 Task: Add Solaray Liver Blend Sp-13 to the cart.
Action: Mouse moved to (301, 142)
Screenshot: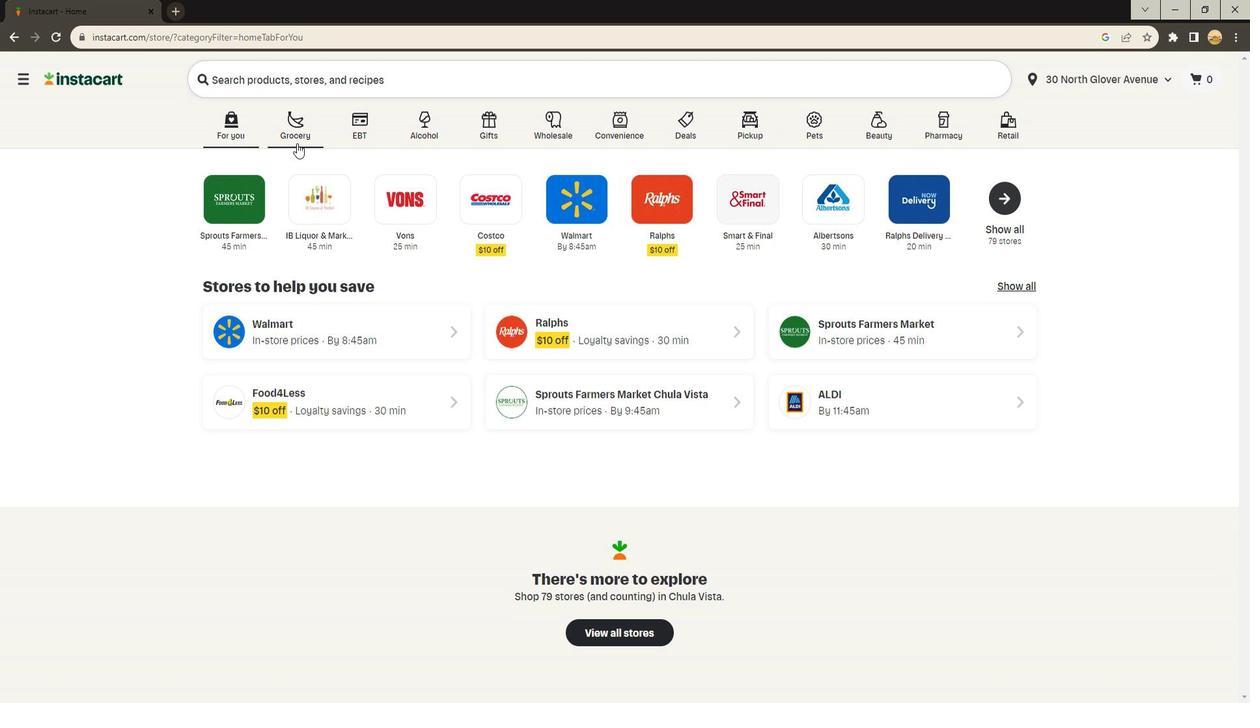 
Action: Mouse pressed left at (301, 142)
Screenshot: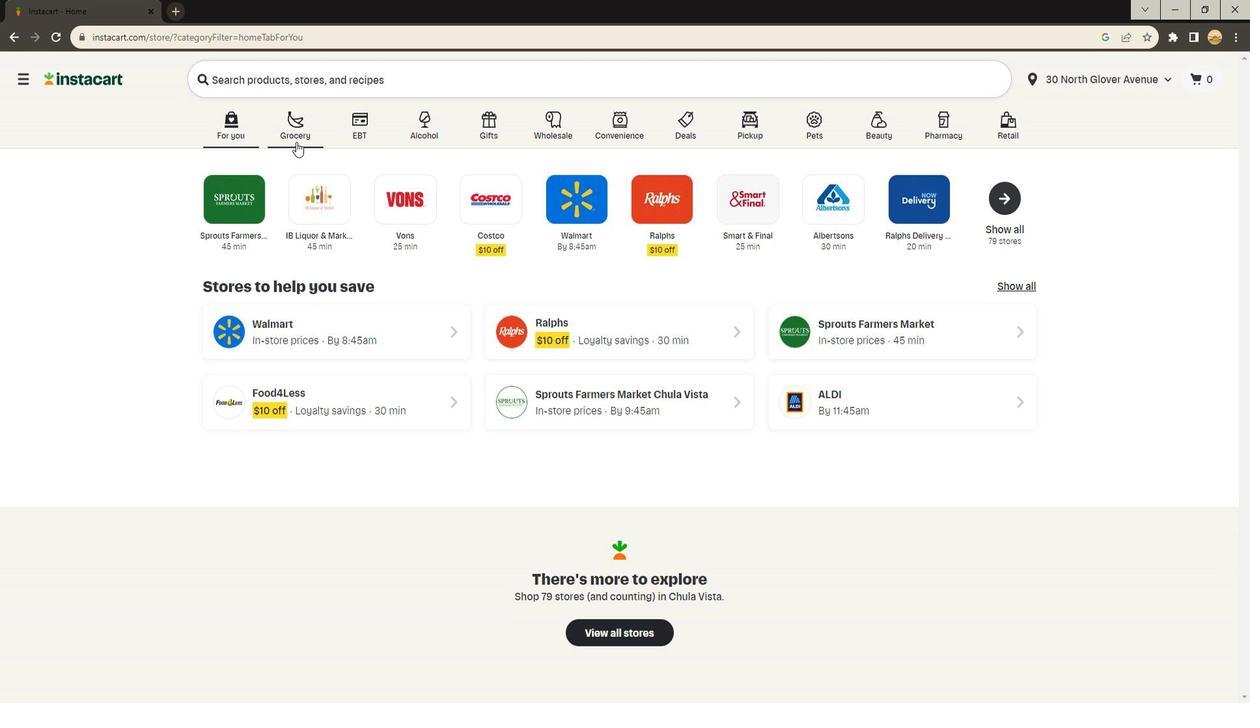 
Action: Mouse moved to (302, 364)
Screenshot: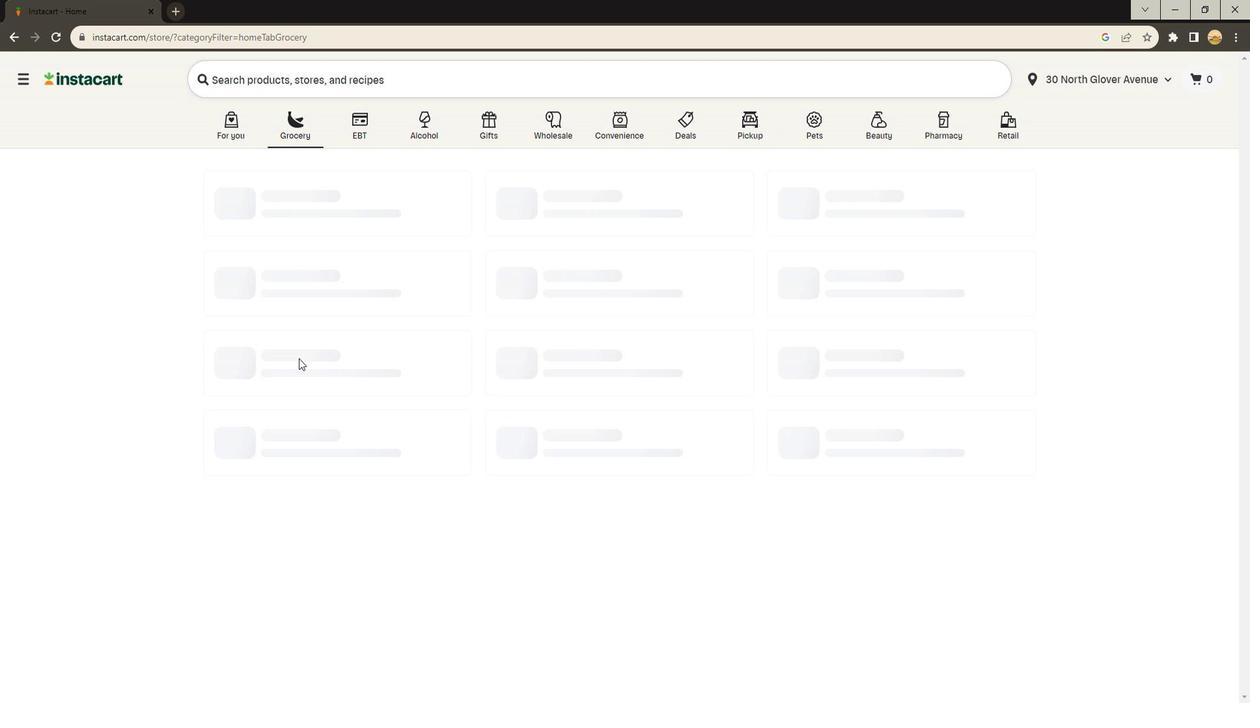 
Action: Mouse pressed left at (302, 364)
Screenshot: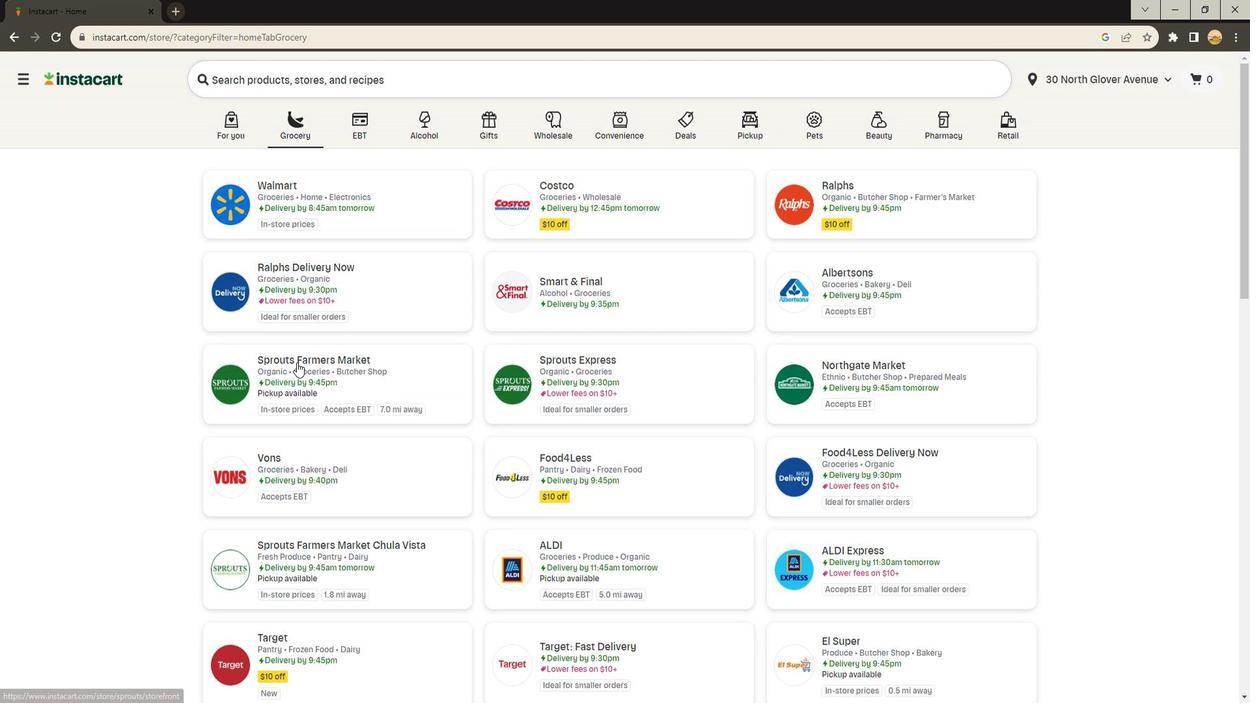 
Action: Mouse moved to (257, 355)
Screenshot: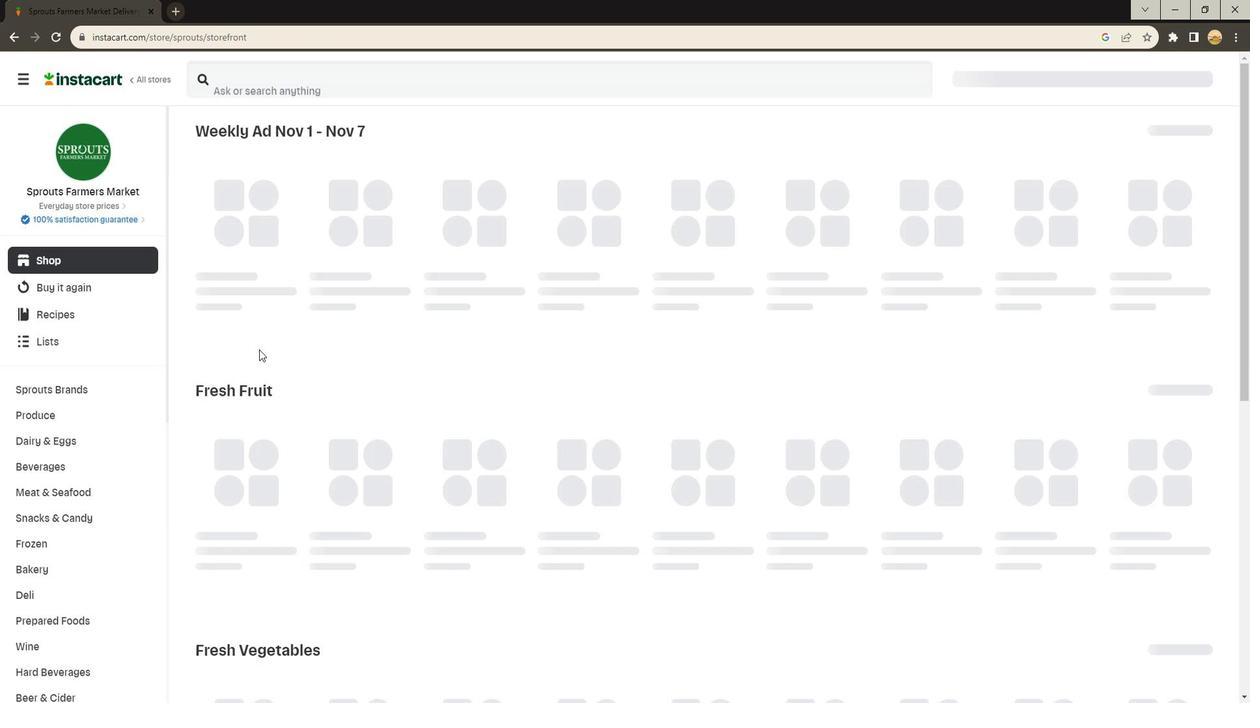 
Action: Mouse scrolled (257, 354) with delta (0, 0)
Screenshot: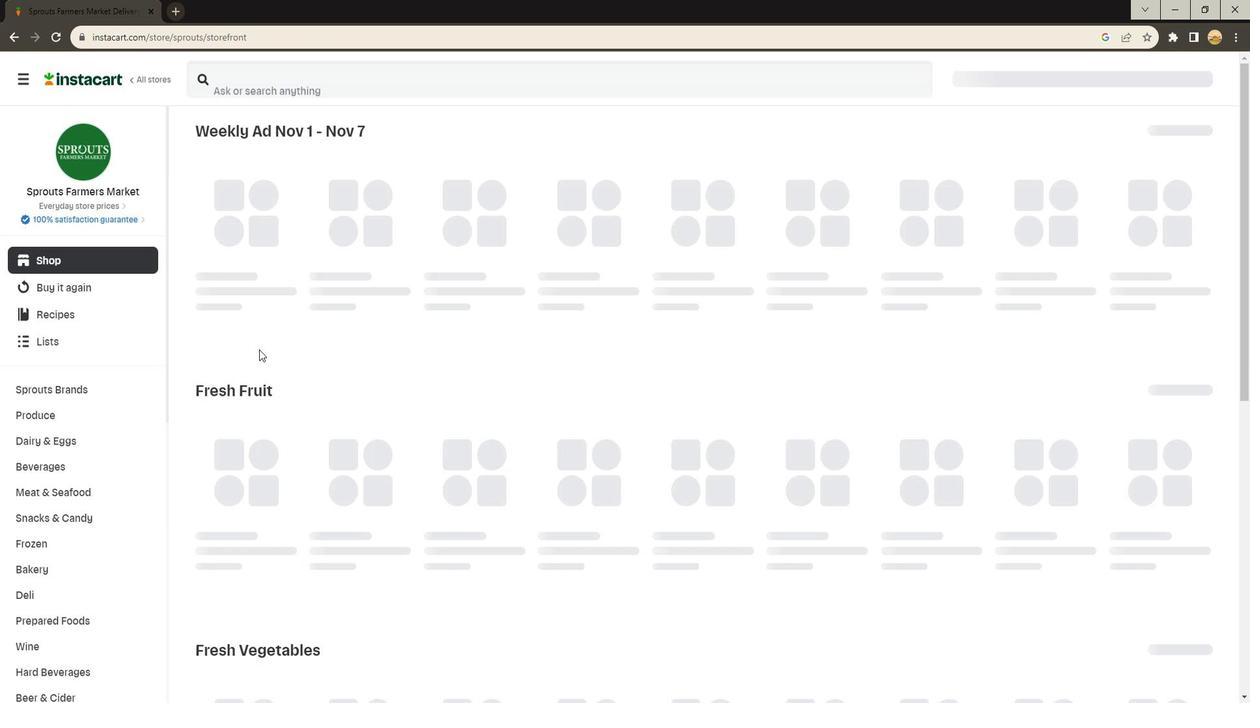 
Action: Mouse moved to (89, 394)
Screenshot: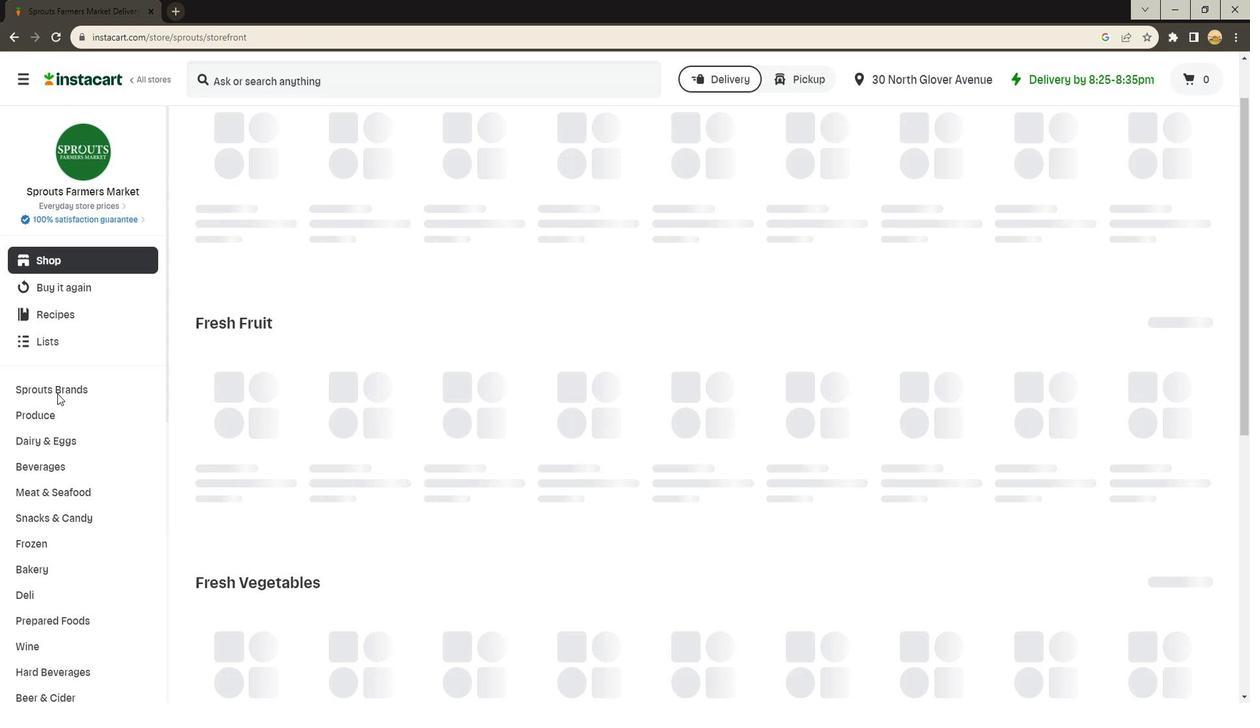 
Action: Mouse scrolled (89, 393) with delta (0, 0)
Screenshot: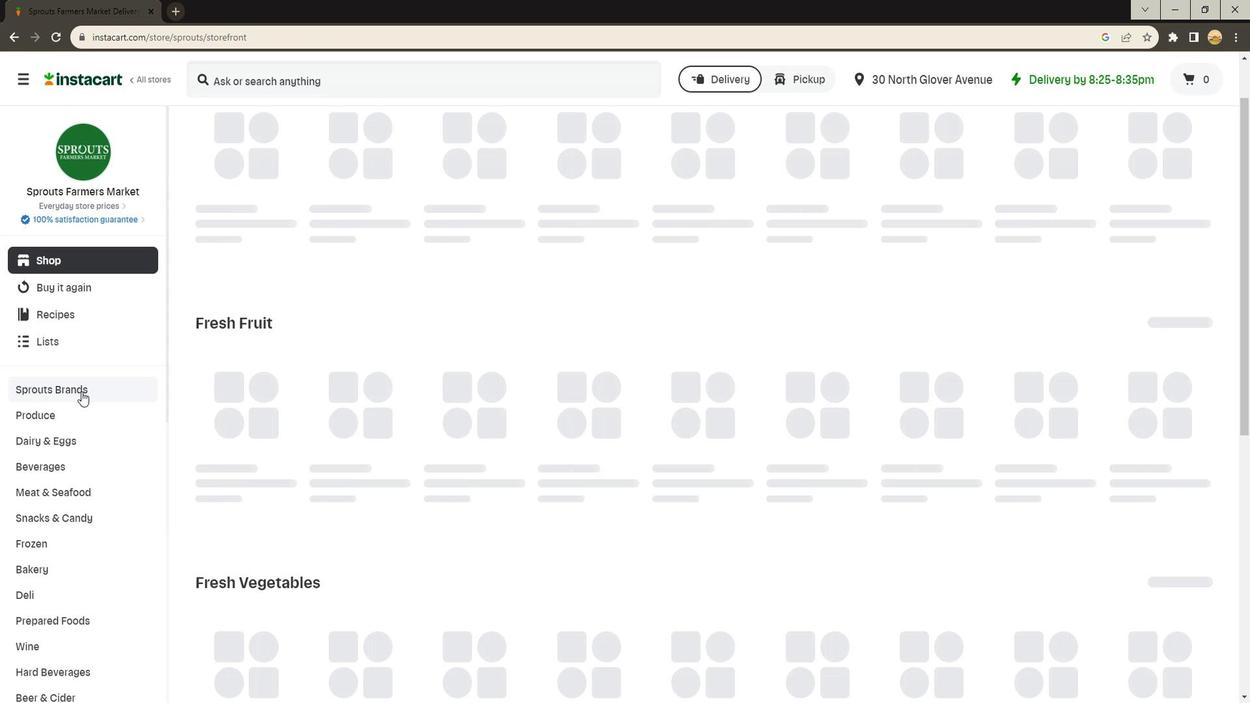
Action: Mouse scrolled (89, 393) with delta (0, 0)
Screenshot: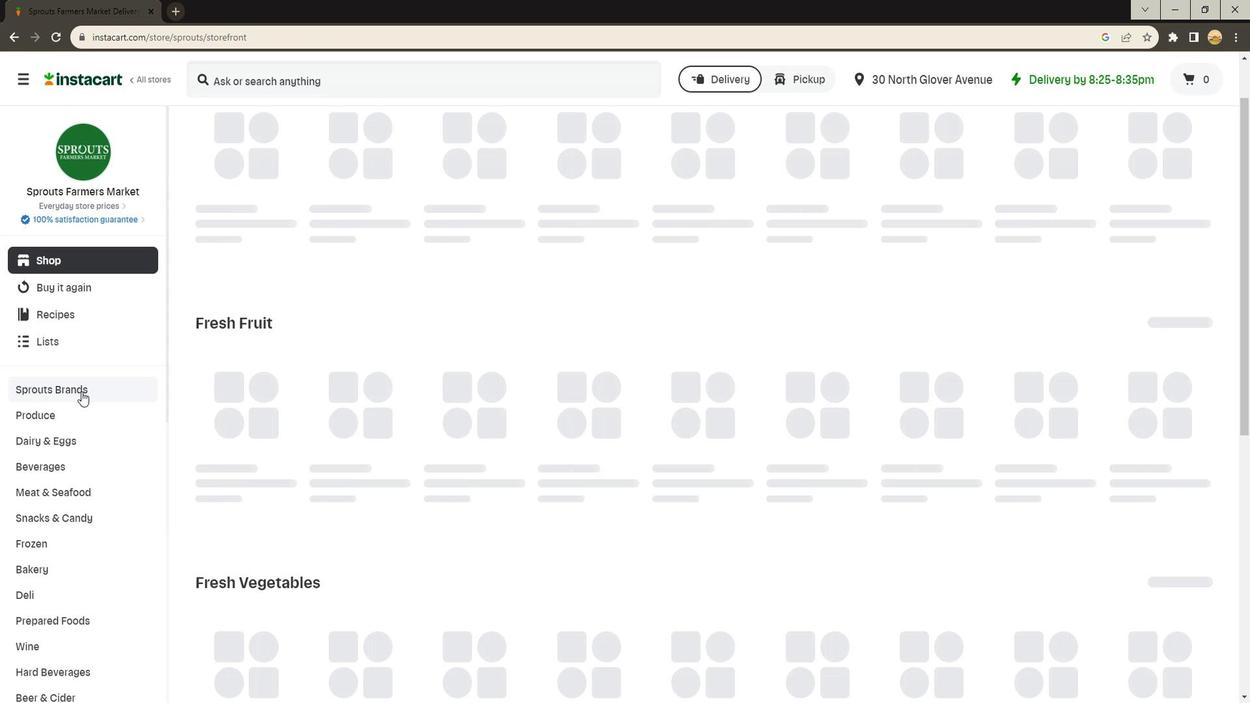 
Action: Mouse scrolled (89, 393) with delta (0, 0)
Screenshot: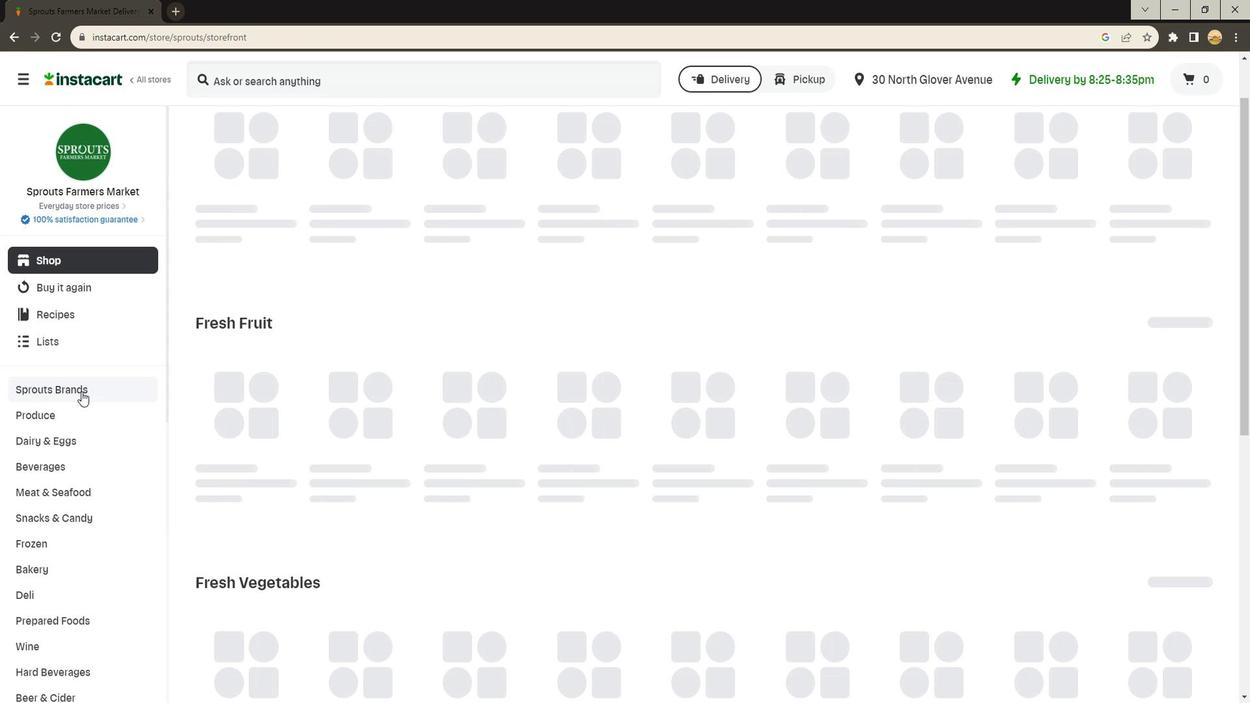 
Action: Mouse scrolled (89, 393) with delta (0, 0)
Screenshot: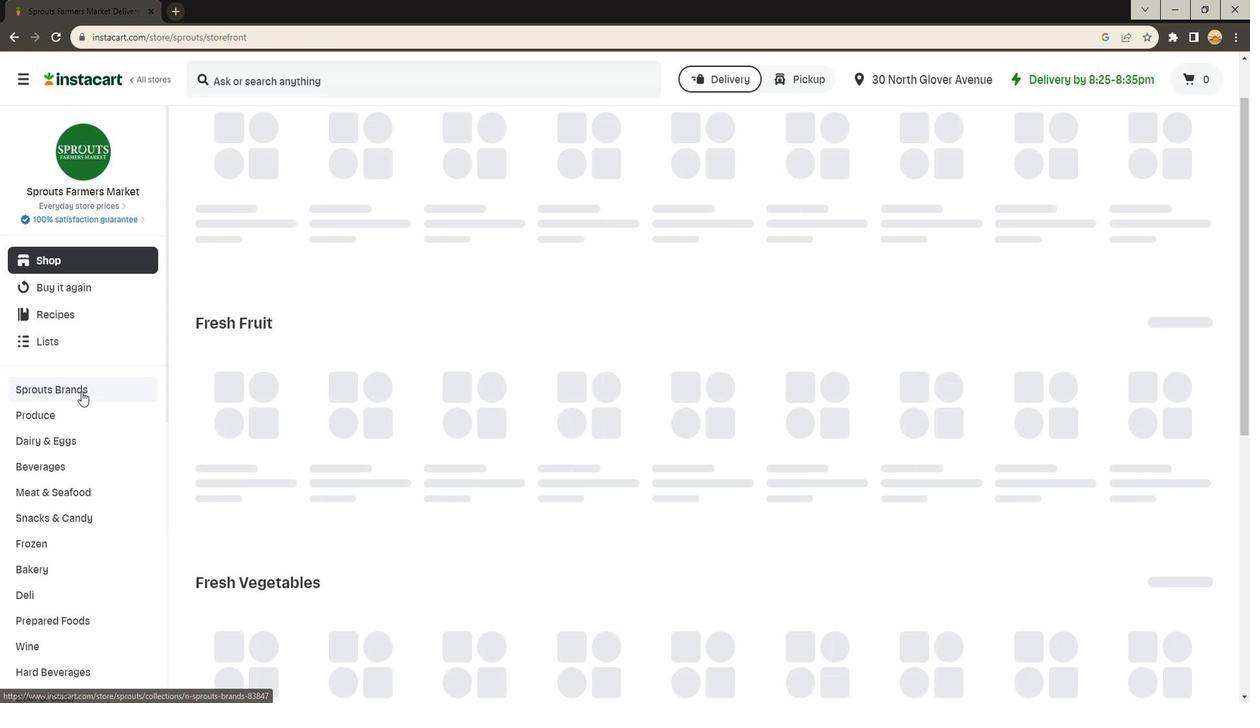 
Action: Mouse scrolled (89, 393) with delta (0, 0)
Screenshot: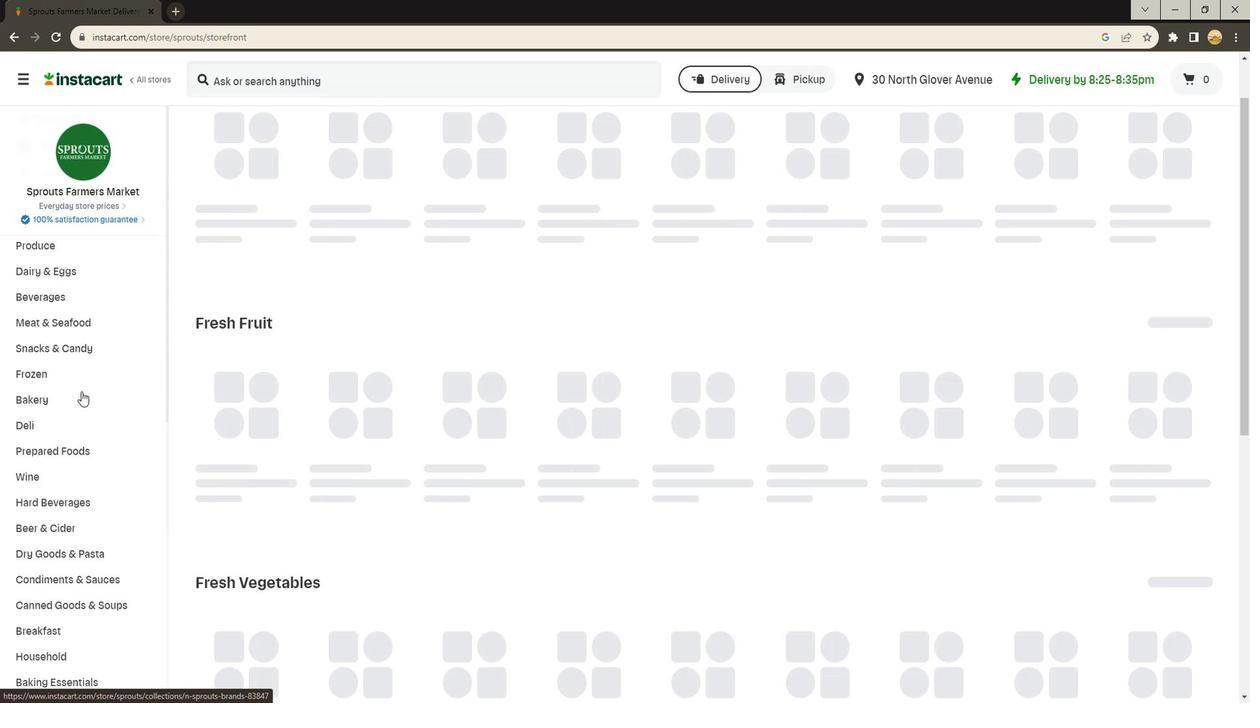 
Action: Mouse scrolled (89, 393) with delta (0, 0)
Screenshot: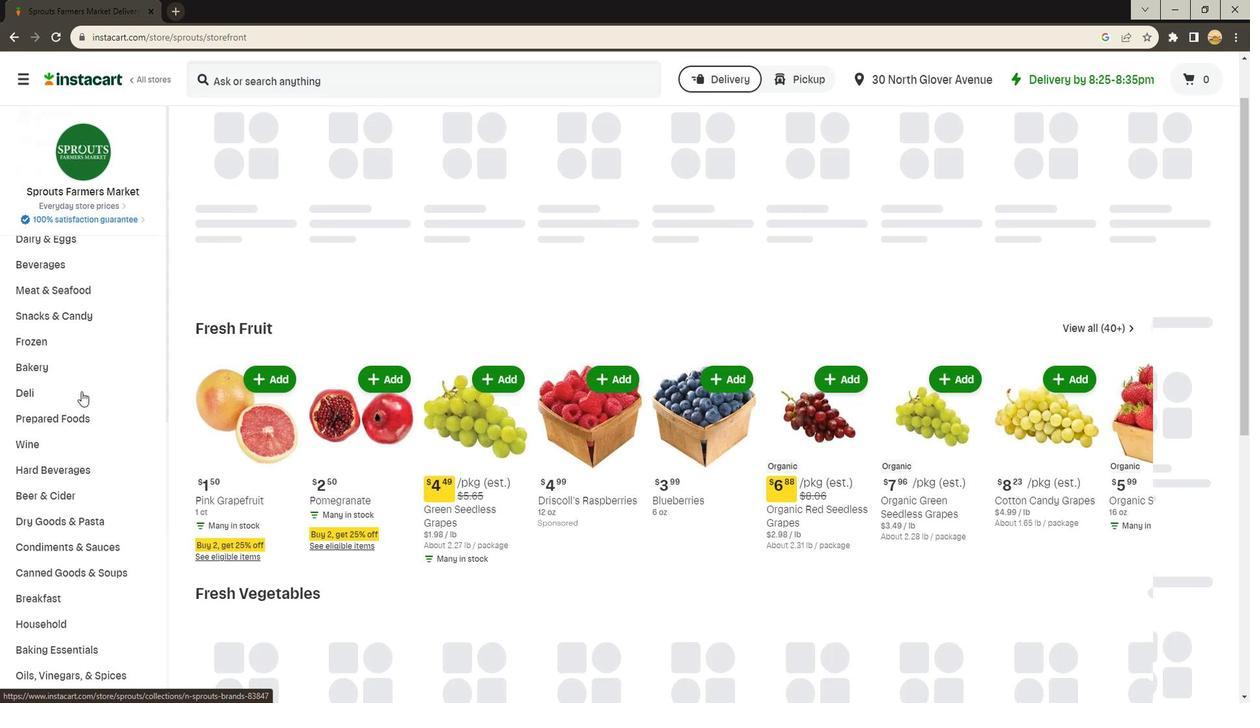 
Action: Mouse scrolled (89, 393) with delta (0, 0)
Screenshot: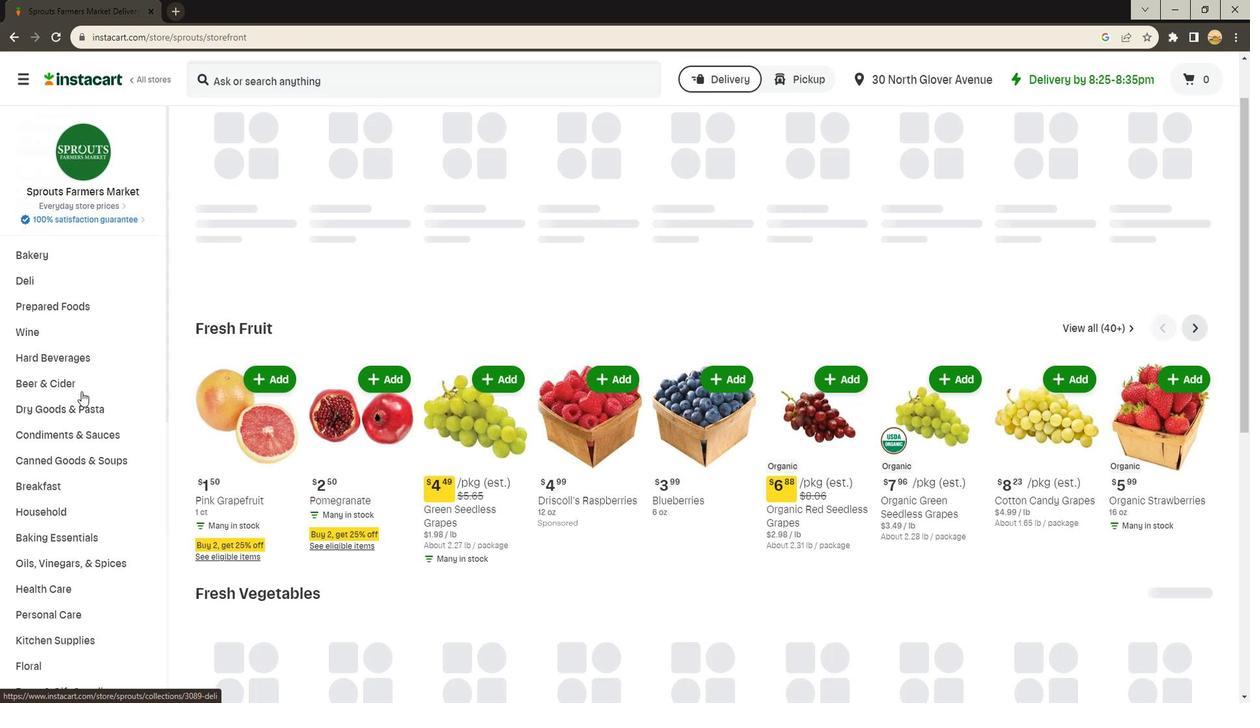 
Action: Mouse moved to (59, 438)
Screenshot: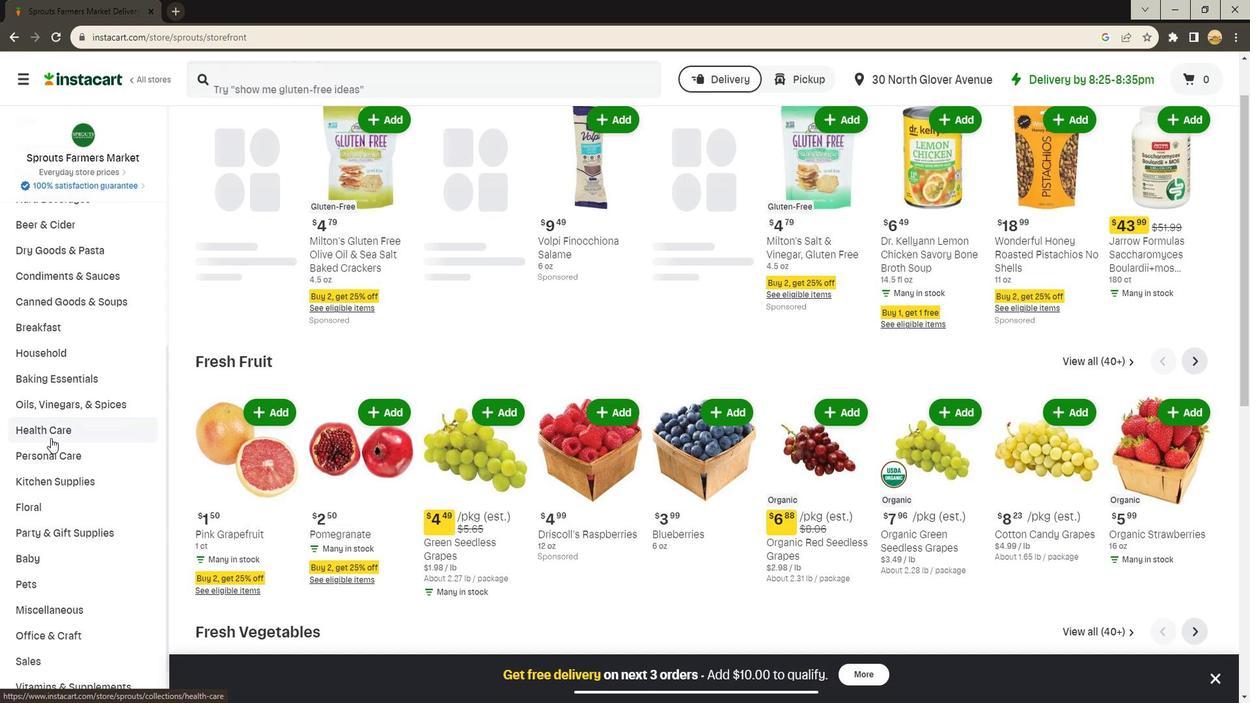 
Action: Mouse pressed left at (59, 438)
Screenshot: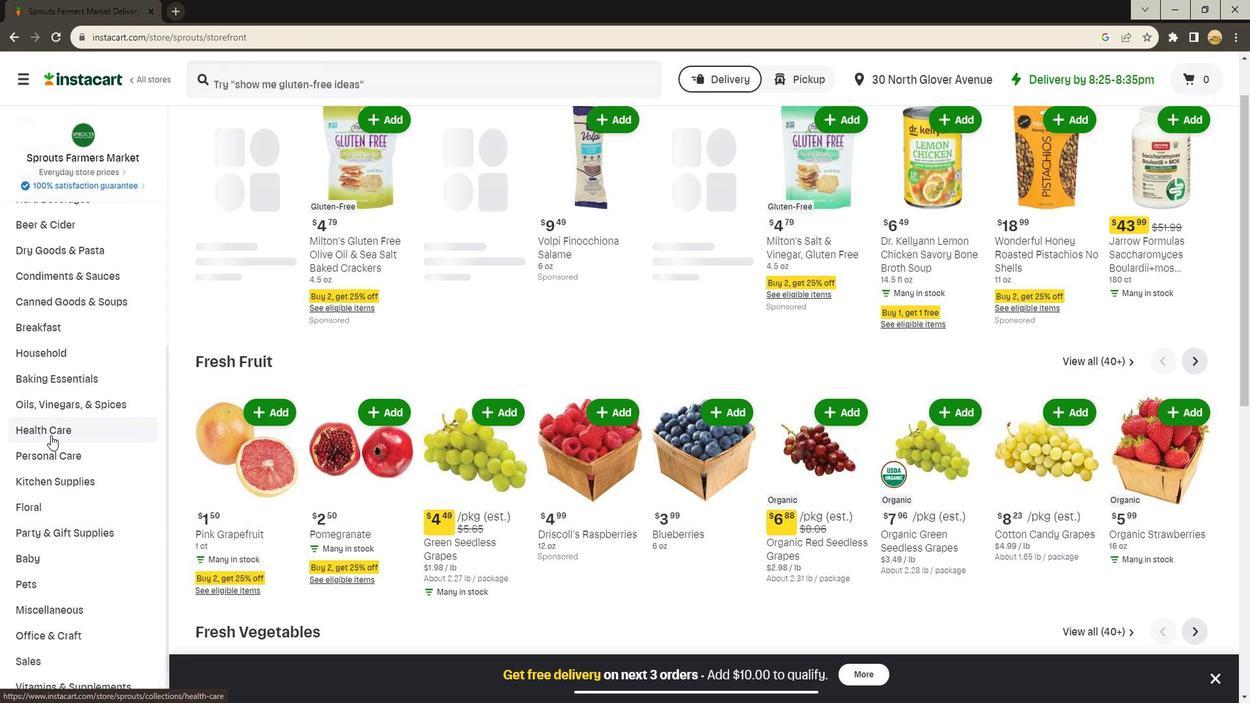 
Action: Mouse moved to (573, 166)
Screenshot: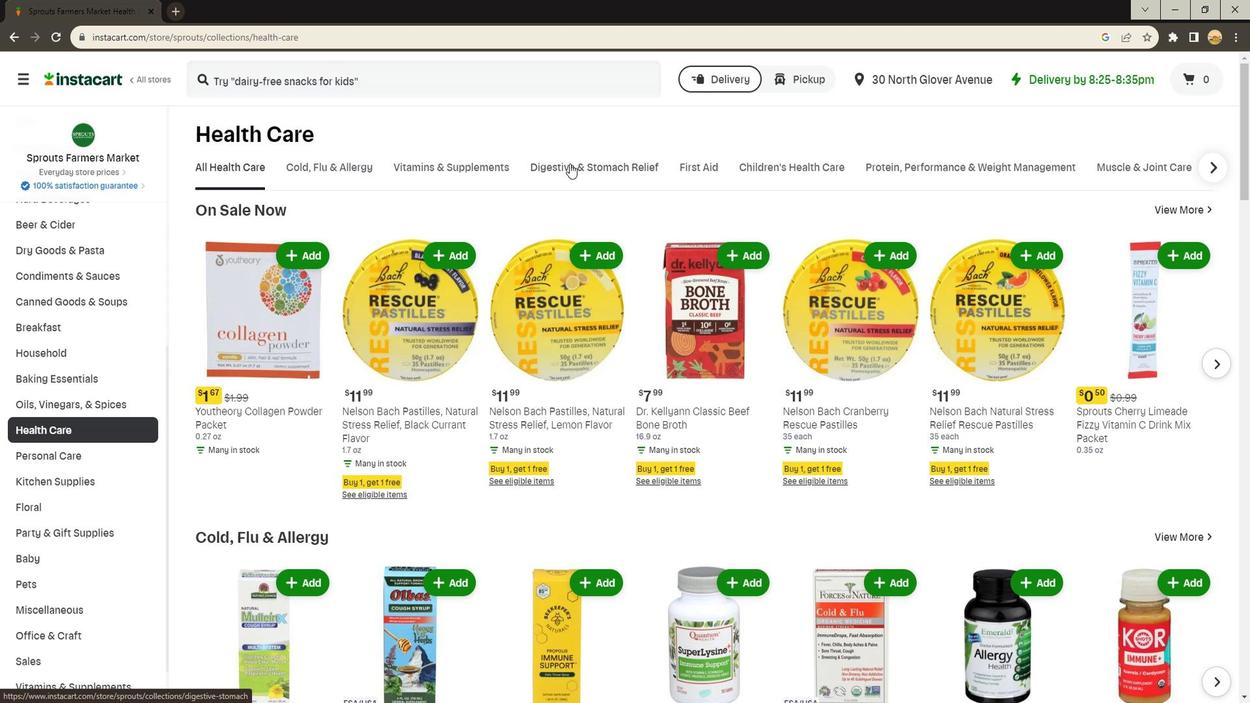 
Action: Mouse pressed left at (573, 166)
Screenshot: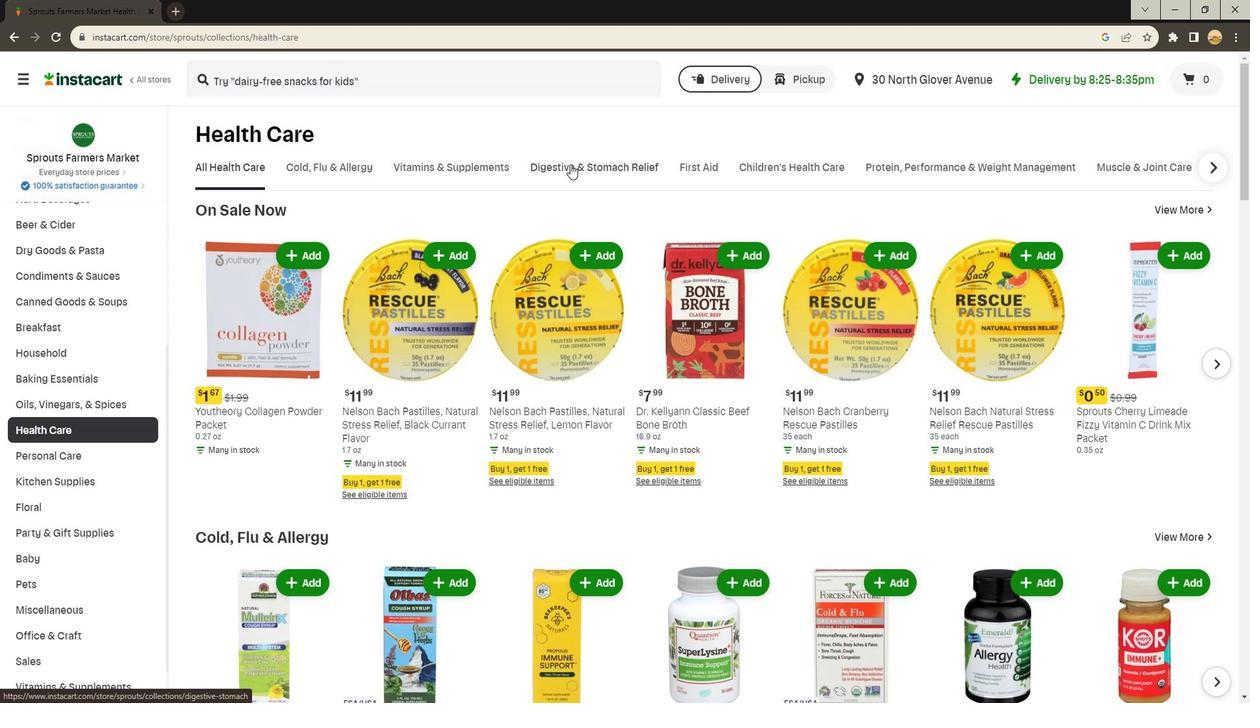 
Action: Mouse moved to (1015, 225)
Screenshot: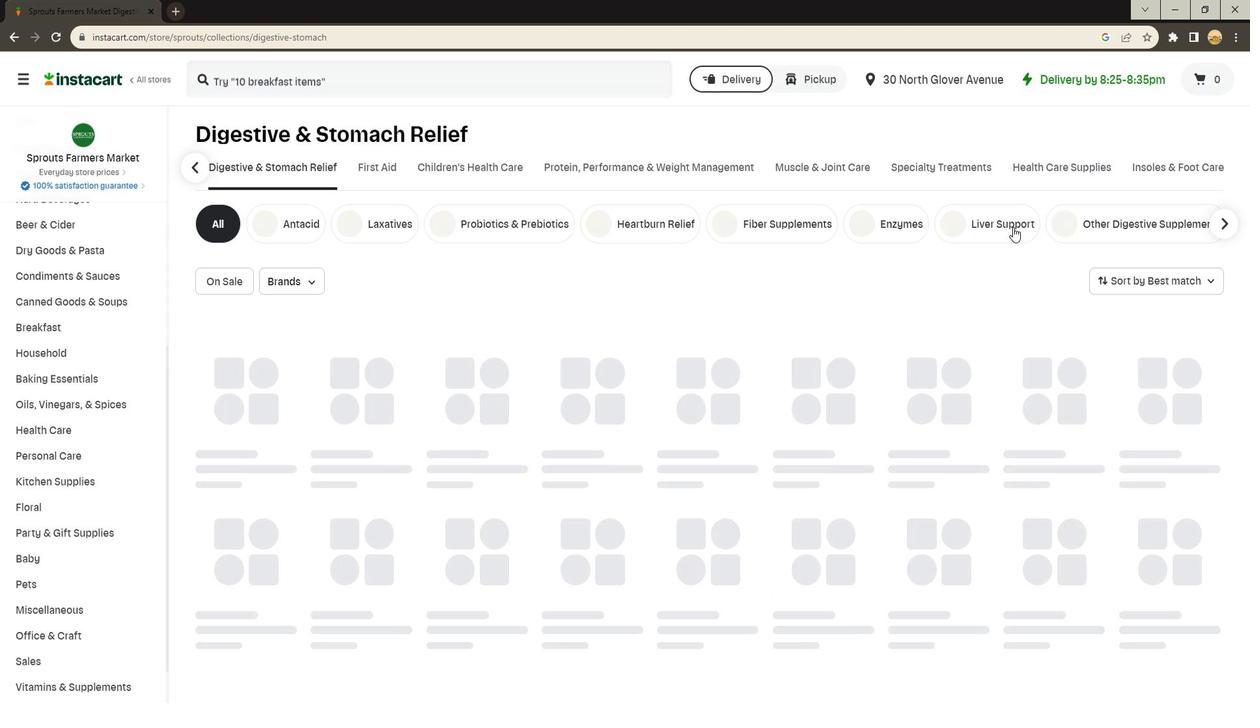 
Action: Mouse pressed left at (1015, 225)
Screenshot: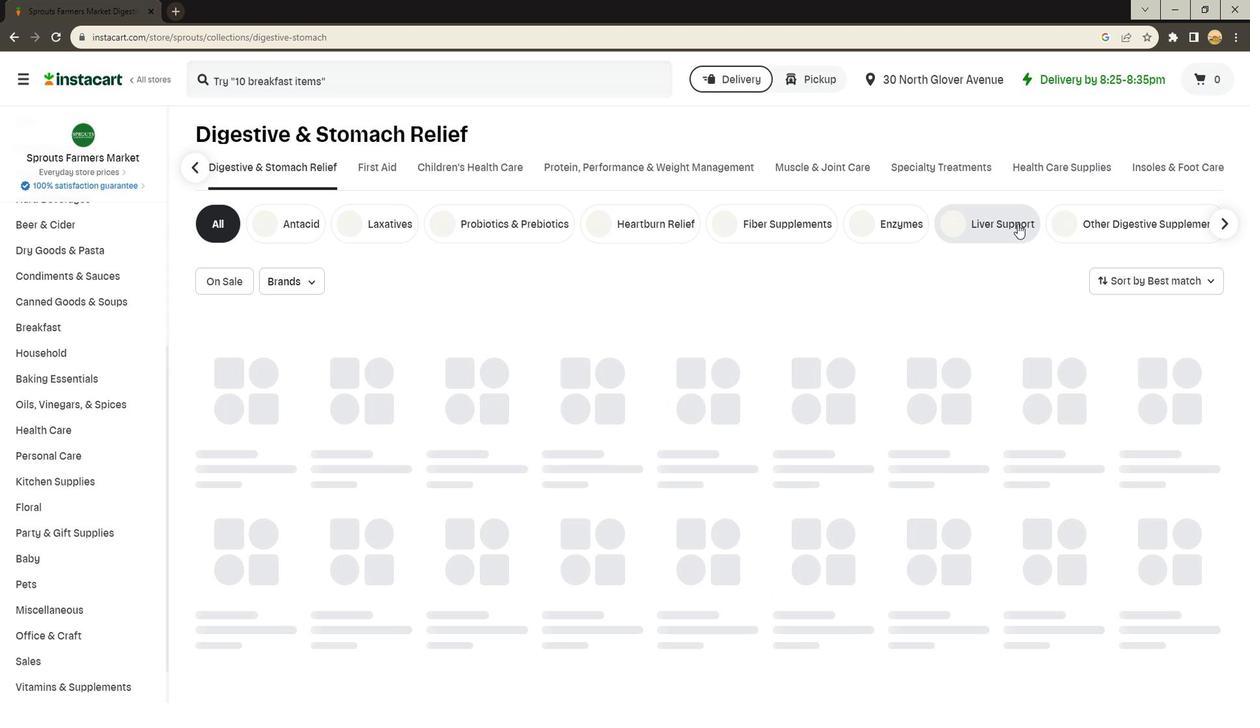 
Action: Mouse moved to (464, 87)
Screenshot: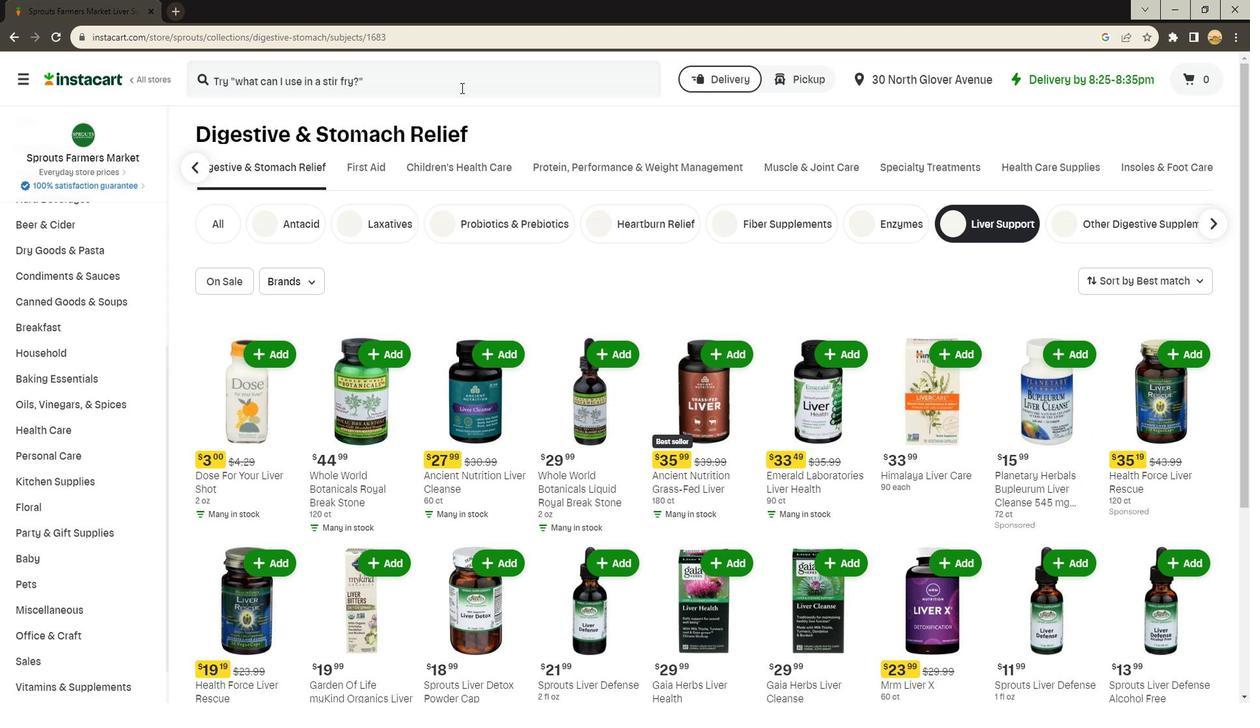 
Action: Mouse pressed left at (464, 87)
Screenshot: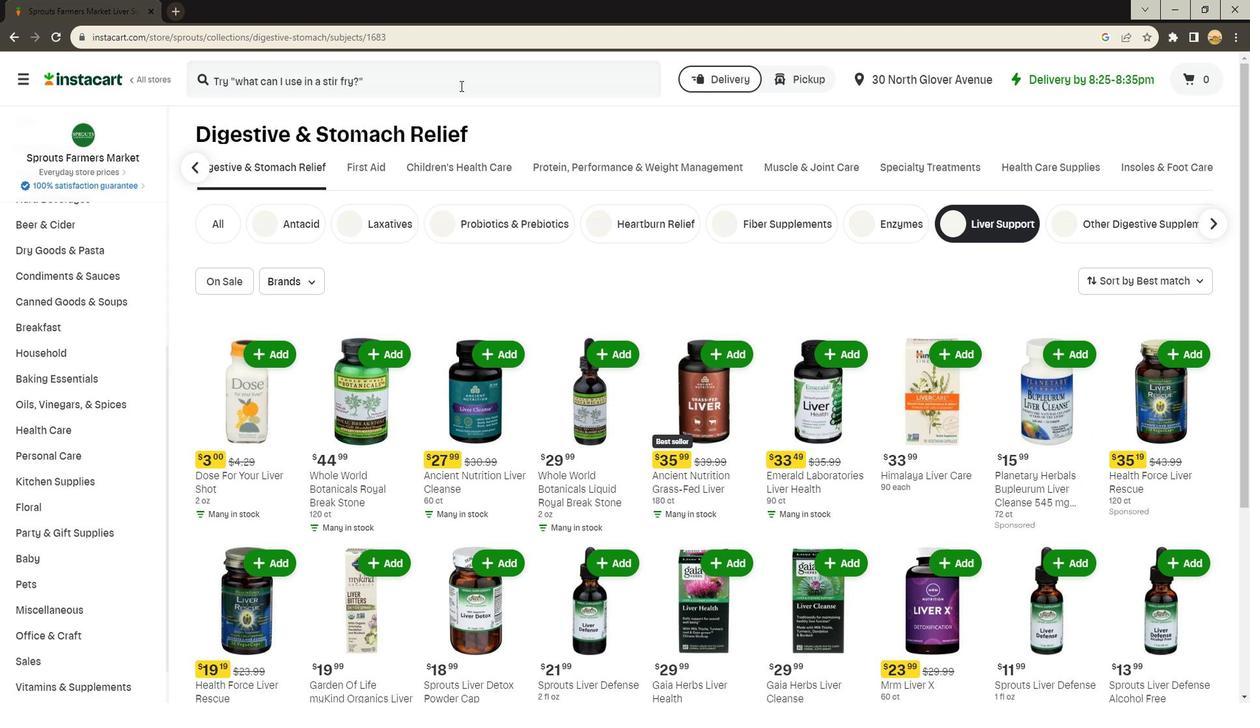 
Action: Key pressed <Key.shift>Solaray<Key.space><Key.shift>Liver<Key.space><Key.shift>Blend<Key.space><Key.shift>Sp-13<Key.space><Key.enter>
Screenshot: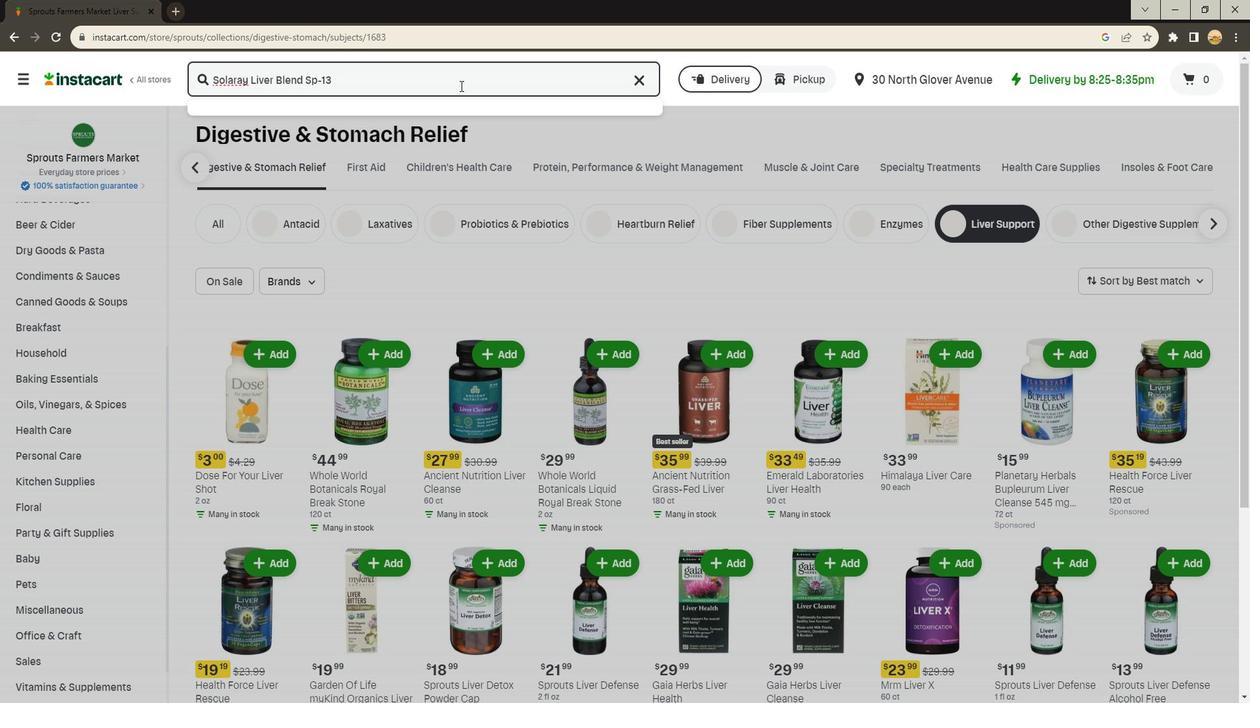 
Action: Mouse moved to (551, 188)
Screenshot: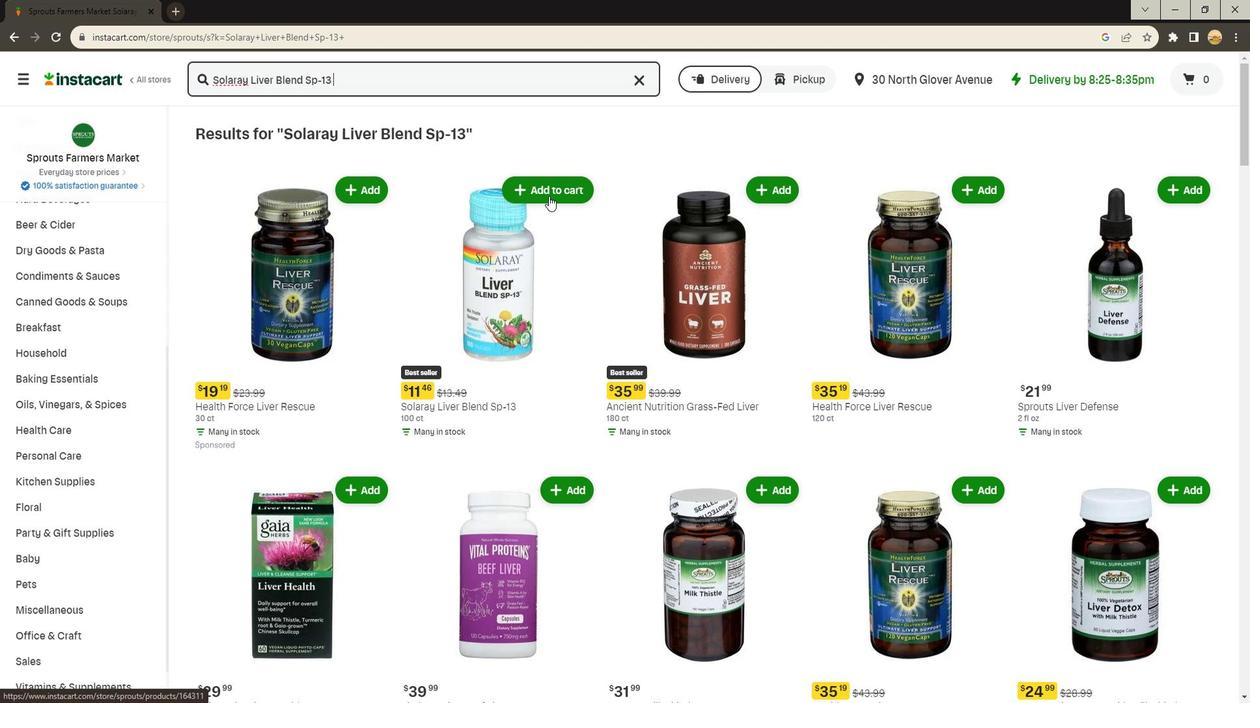 
Action: Mouse pressed left at (551, 188)
Screenshot: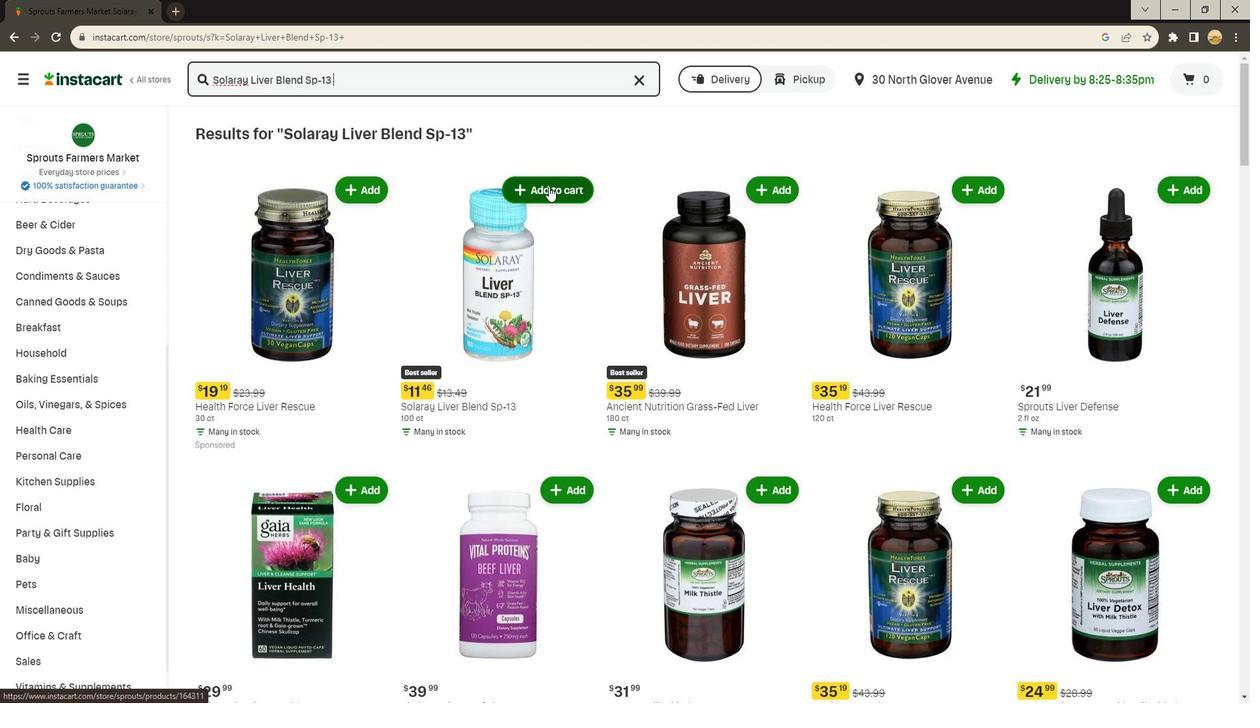 
Action: Mouse moved to (565, 268)
Screenshot: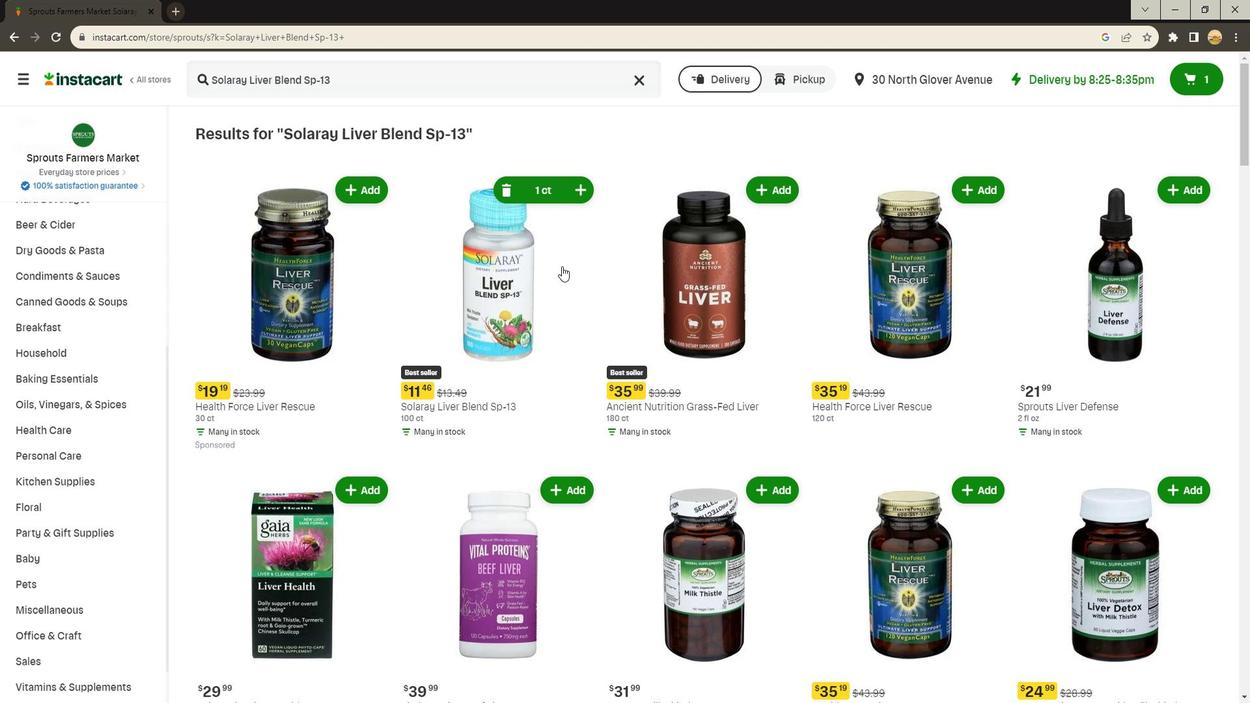 
